 Task: Enable interaction limits for 3 days only for repository collaborators in the organization "Mark56771".
Action: Mouse moved to (1314, 101)
Screenshot: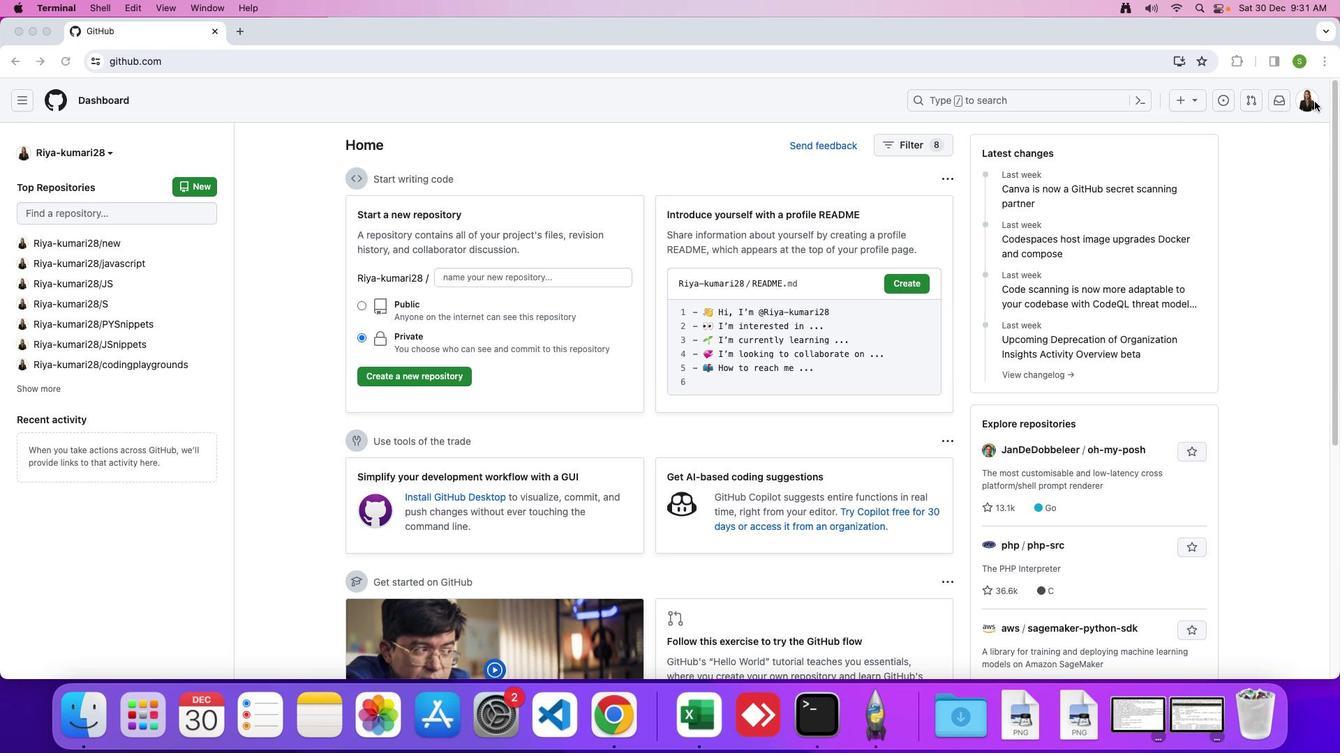 
Action: Mouse pressed left at (1314, 101)
Screenshot: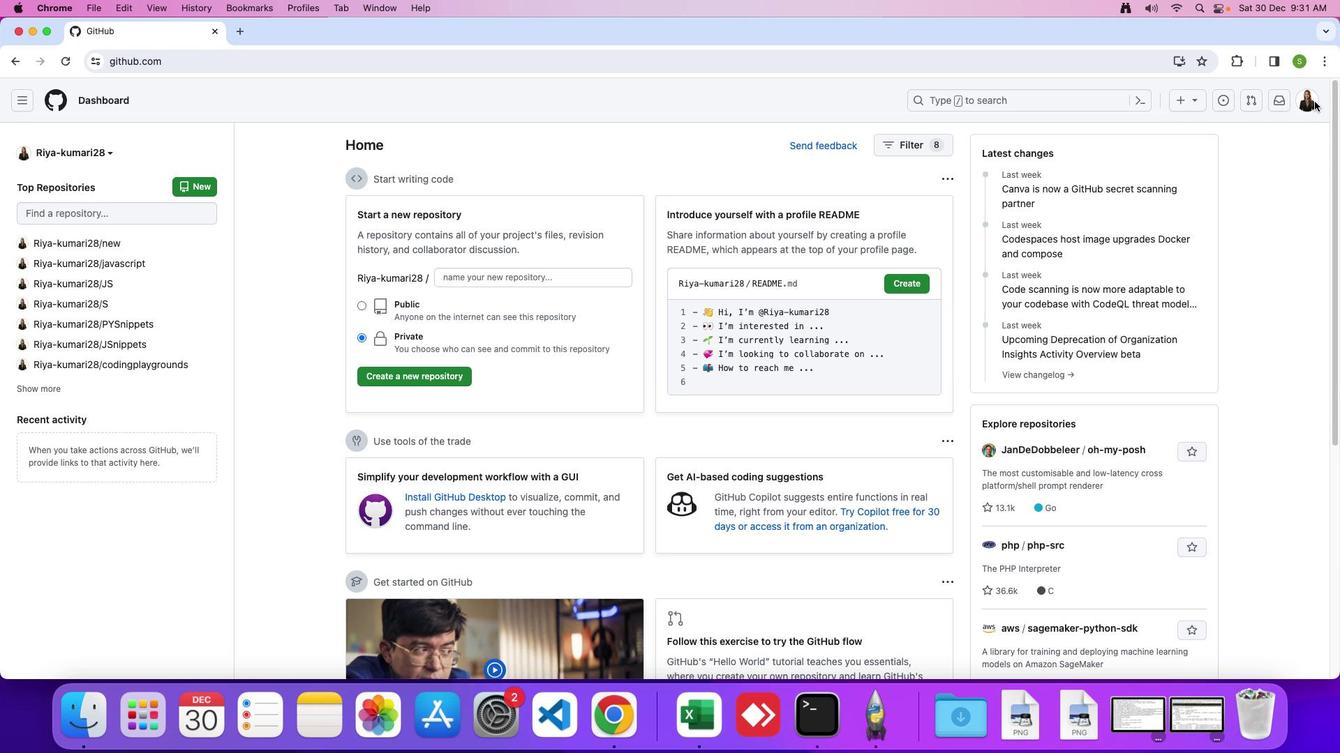 
Action: Mouse moved to (1310, 100)
Screenshot: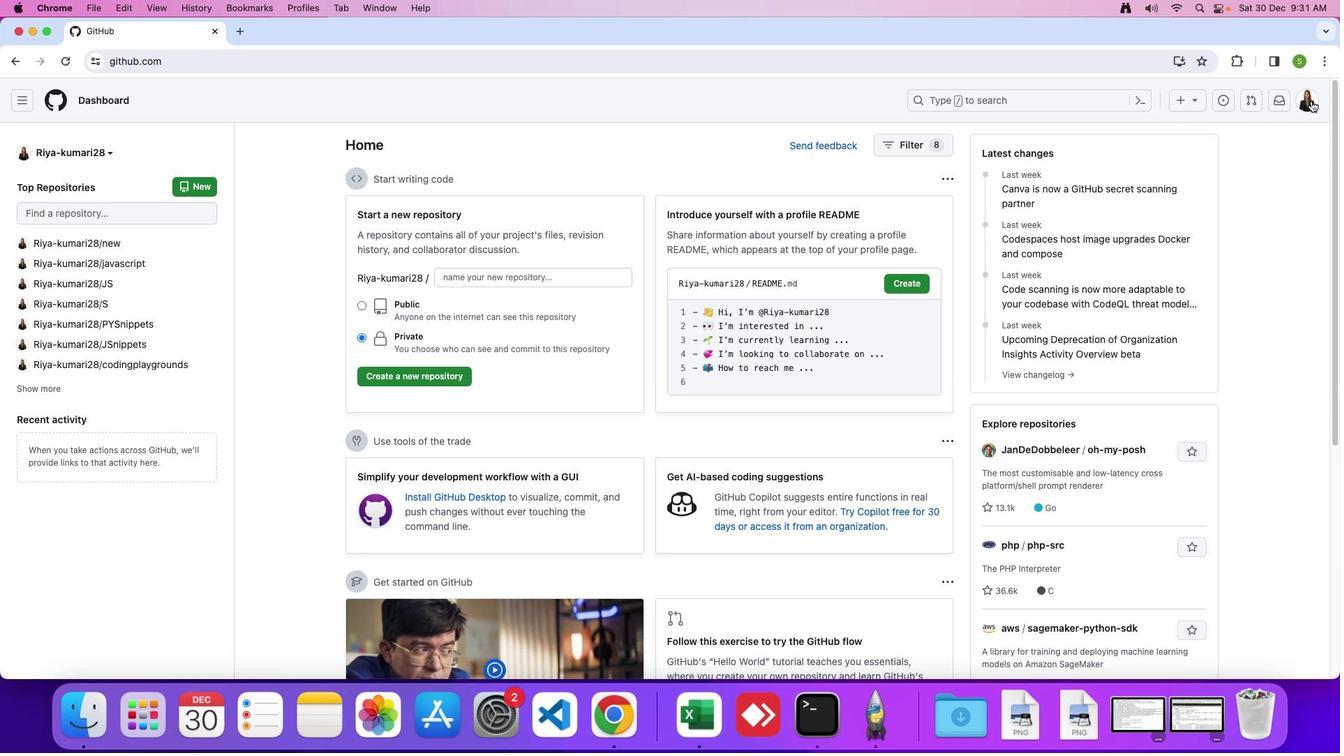 
Action: Mouse pressed left at (1310, 100)
Screenshot: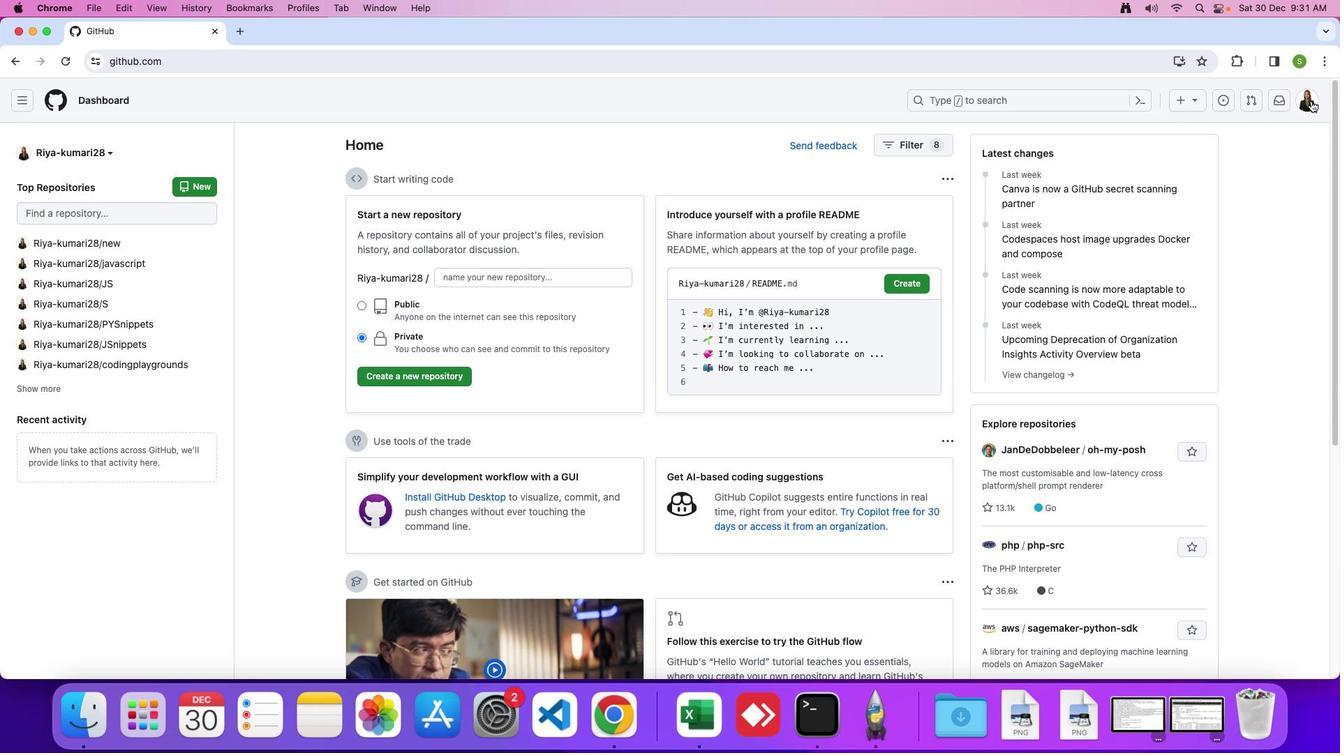 
Action: Mouse moved to (1205, 277)
Screenshot: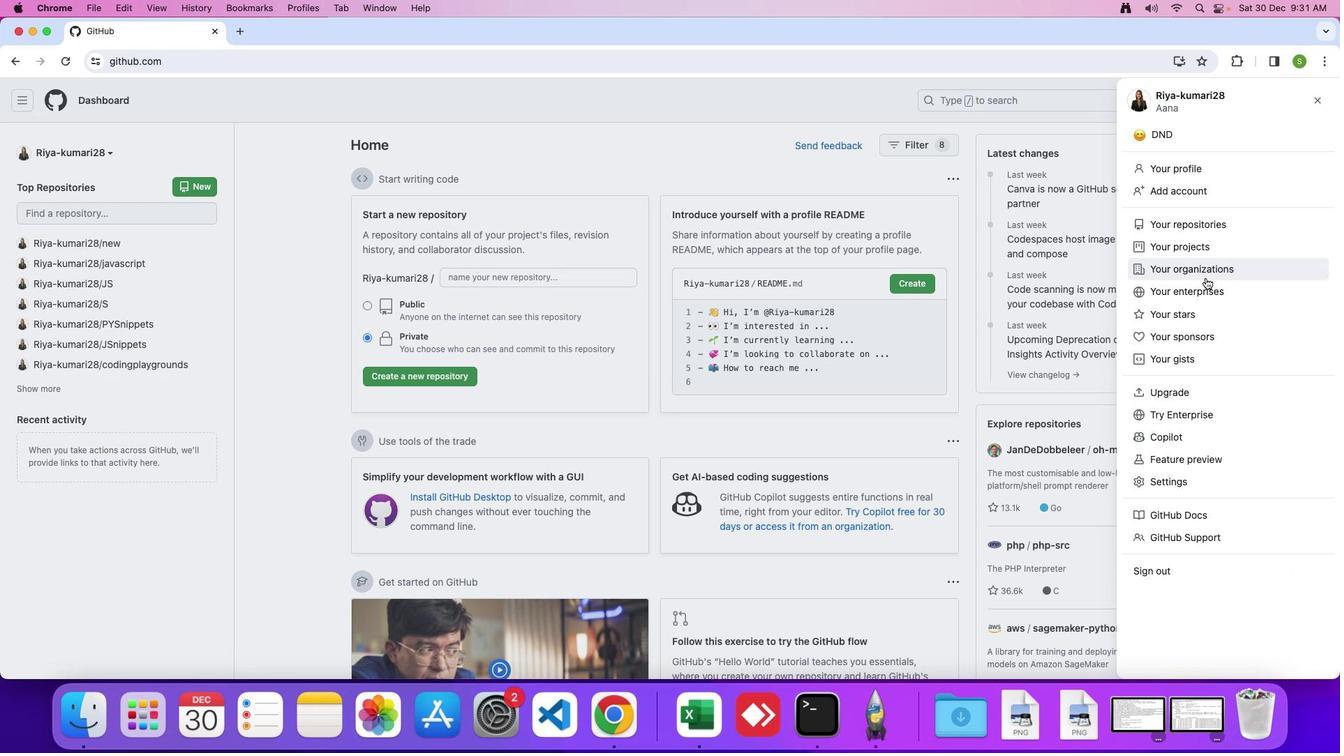 
Action: Mouse pressed left at (1205, 277)
Screenshot: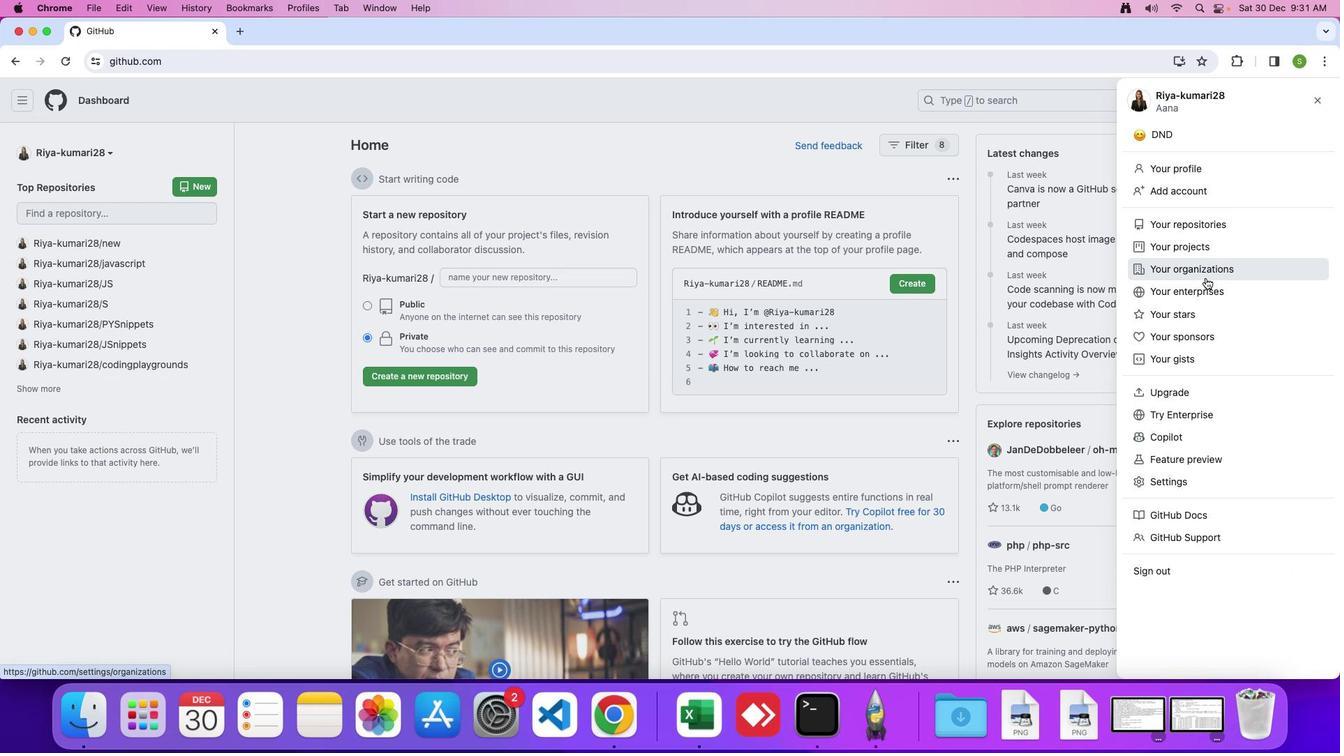 
Action: Mouse moved to (1014, 290)
Screenshot: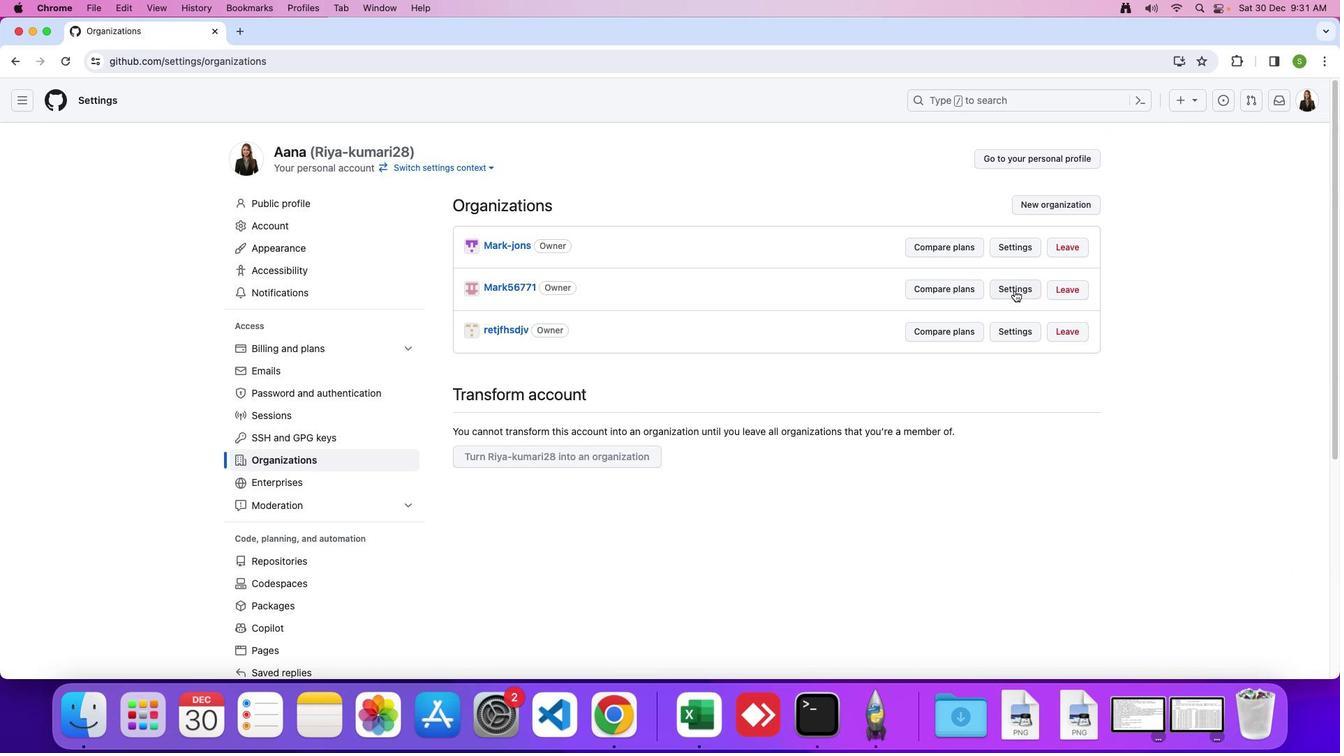 
Action: Mouse pressed left at (1014, 290)
Screenshot: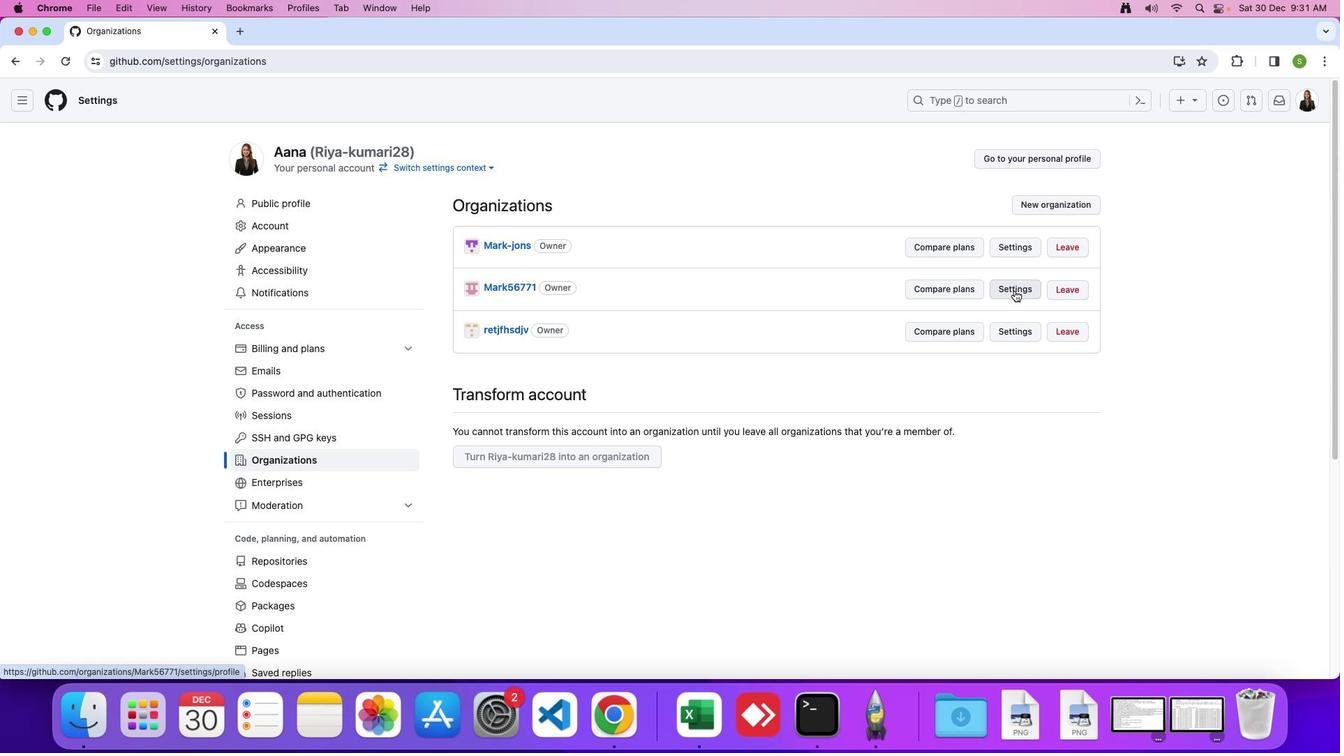 
Action: Mouse moved to (383, 370)
Screenshot: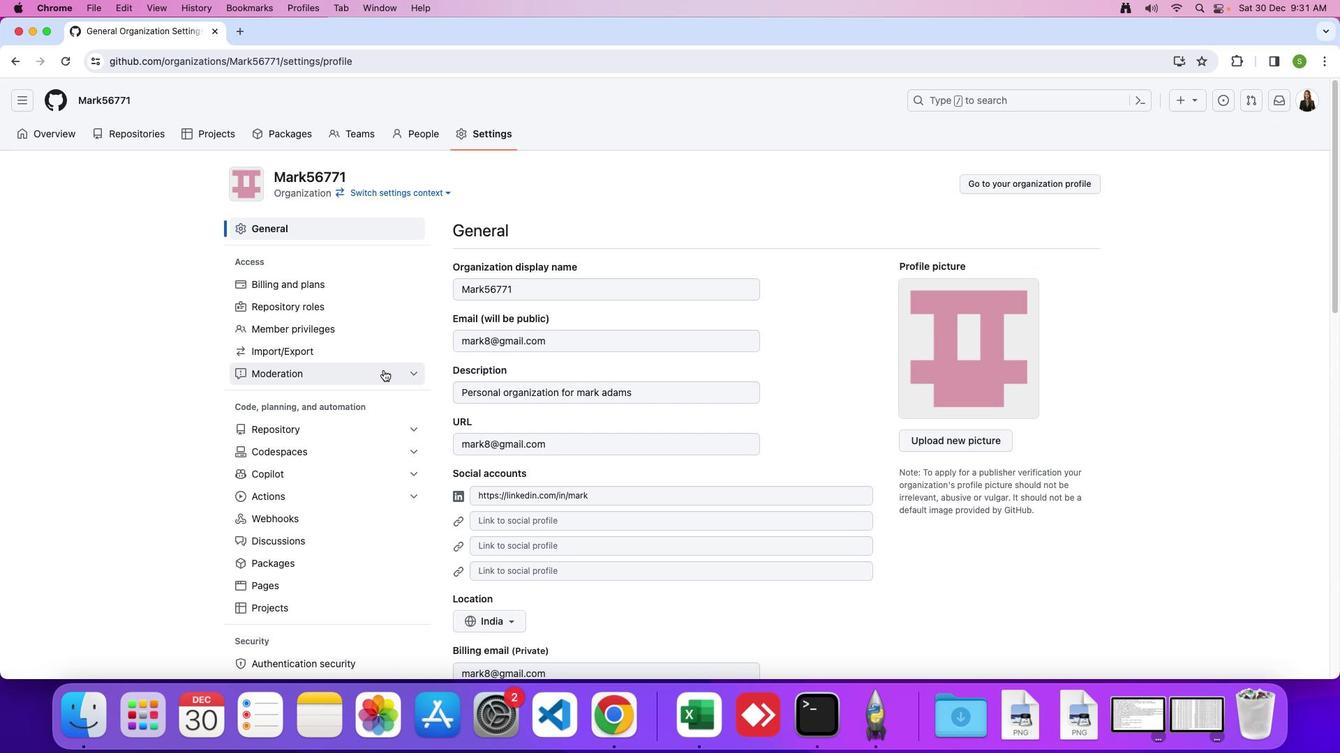 
Action: Mouse pressed left at (383, 370)
Screenshot: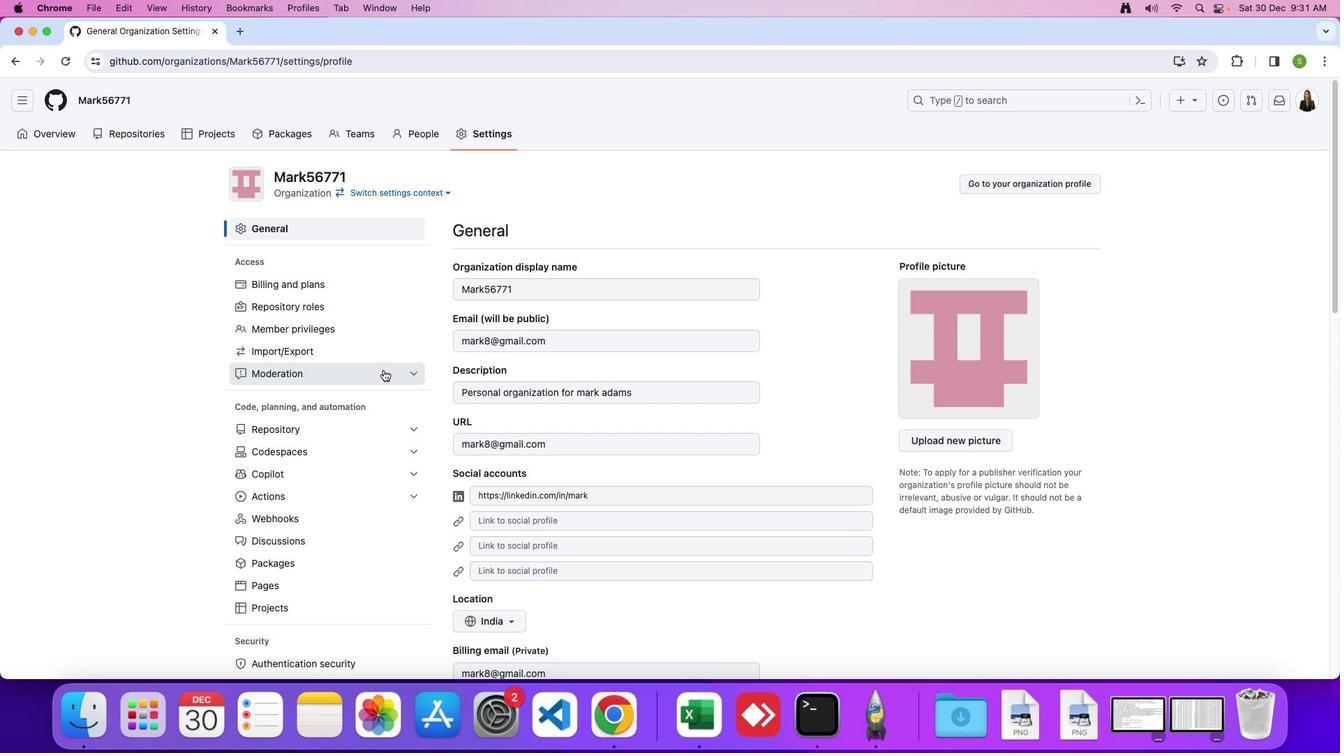 
Action: Mouse moved to (374, 423)
Screenshot: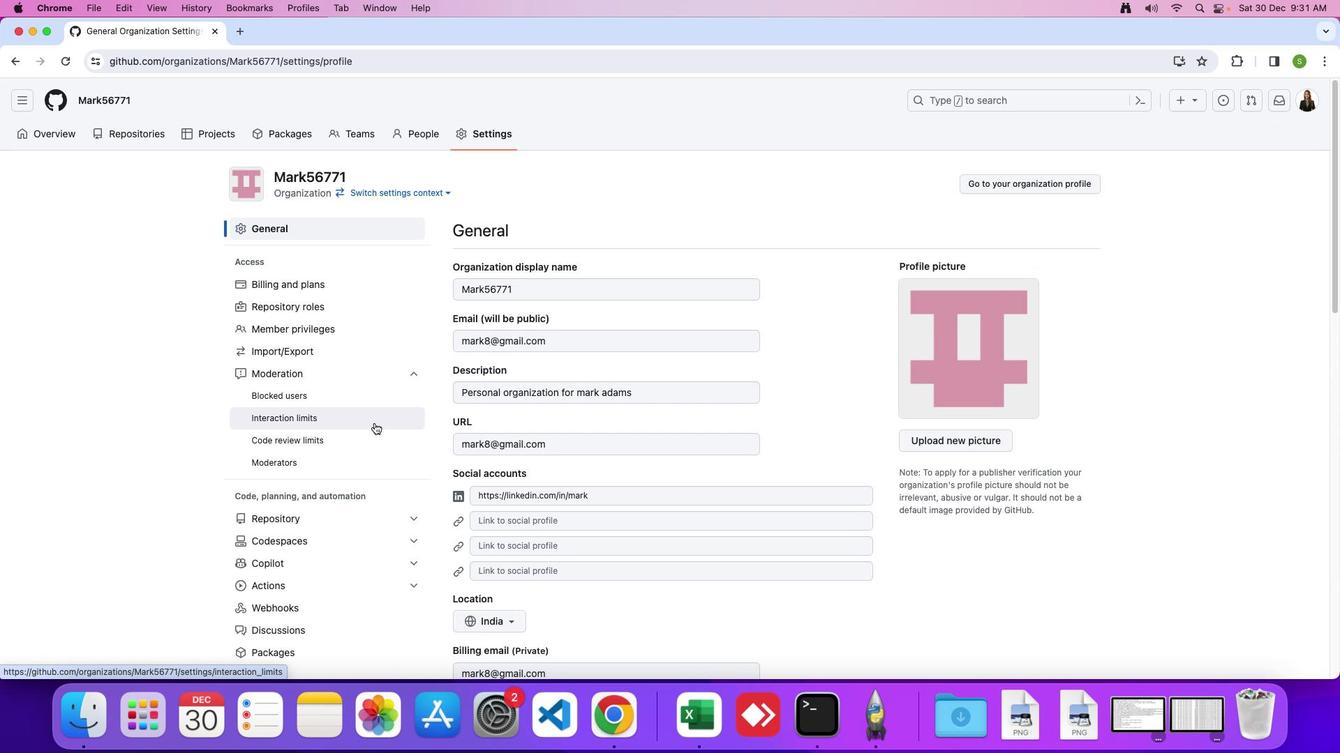 
Action: Mouse pressed left at (374, 423)
Screenshot: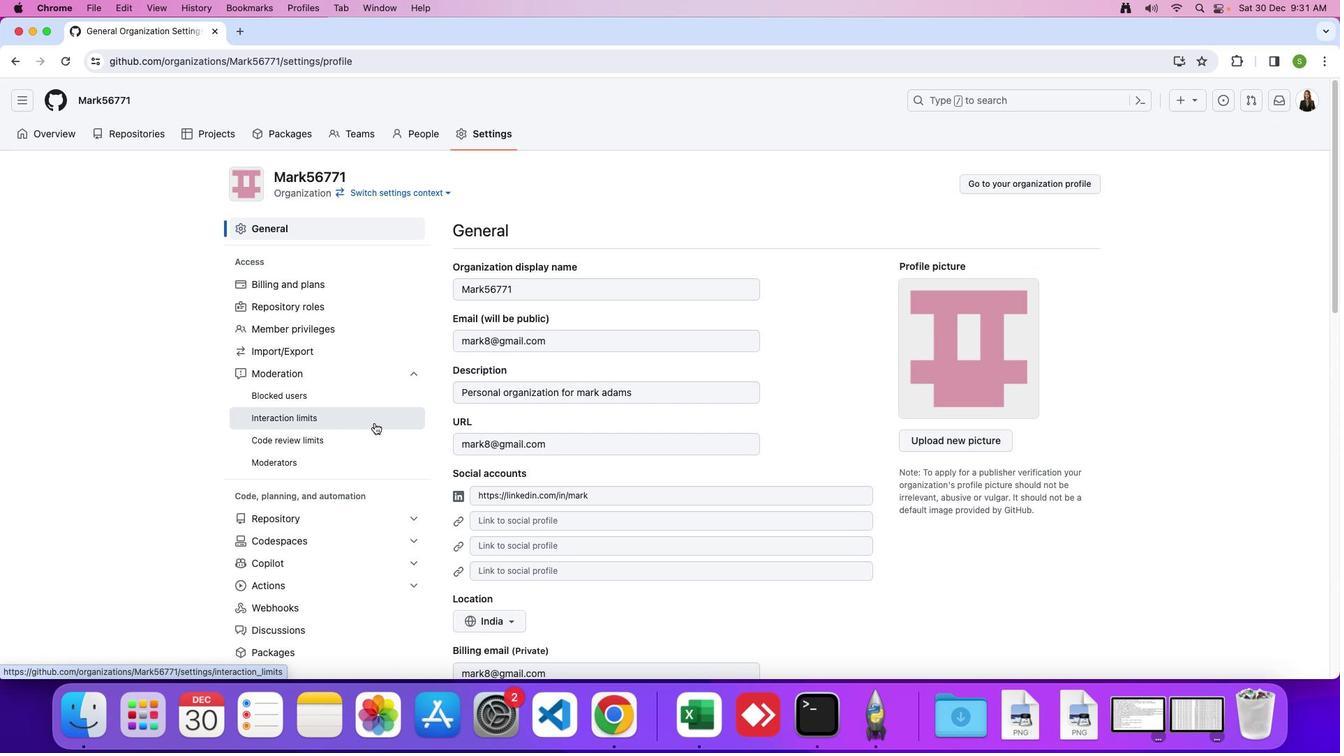 
Action: Mouse moved to (1062, 525)
Screenshot: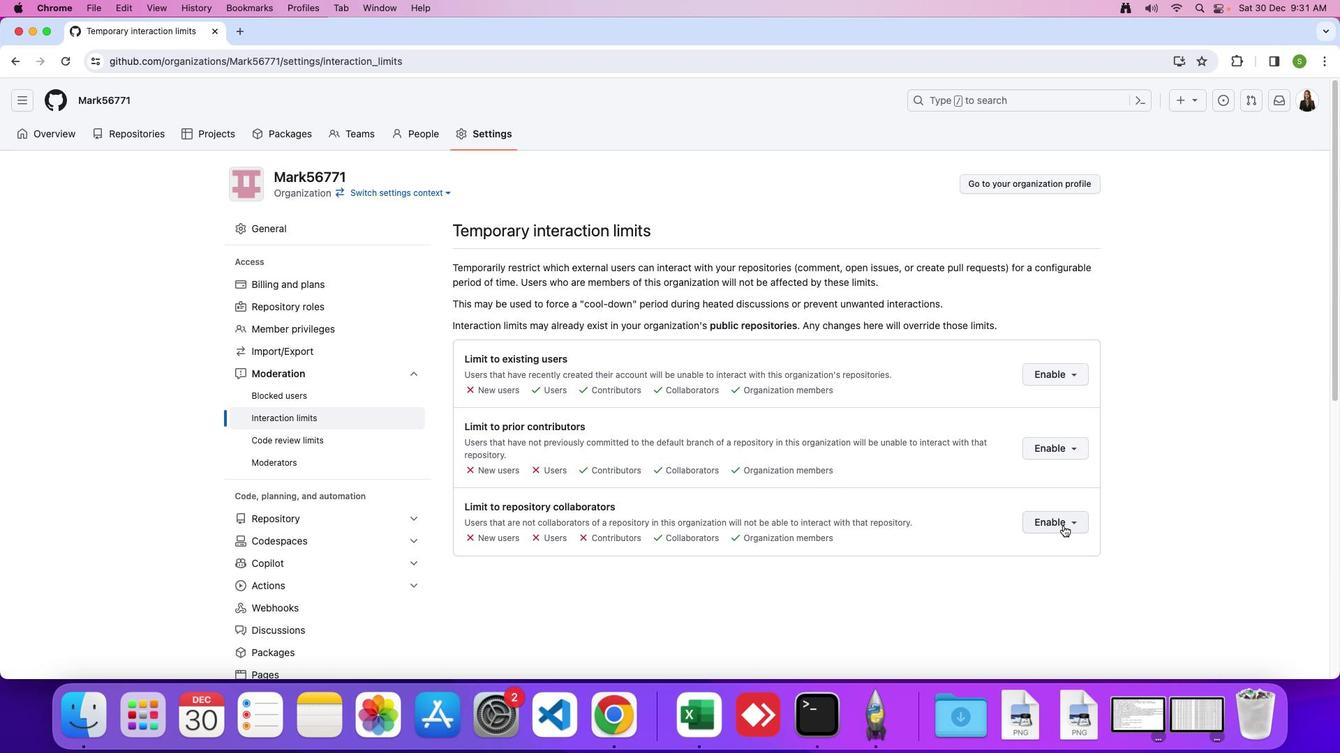 
Action: Mouse pressed left at (1062, 525)
Screenshot: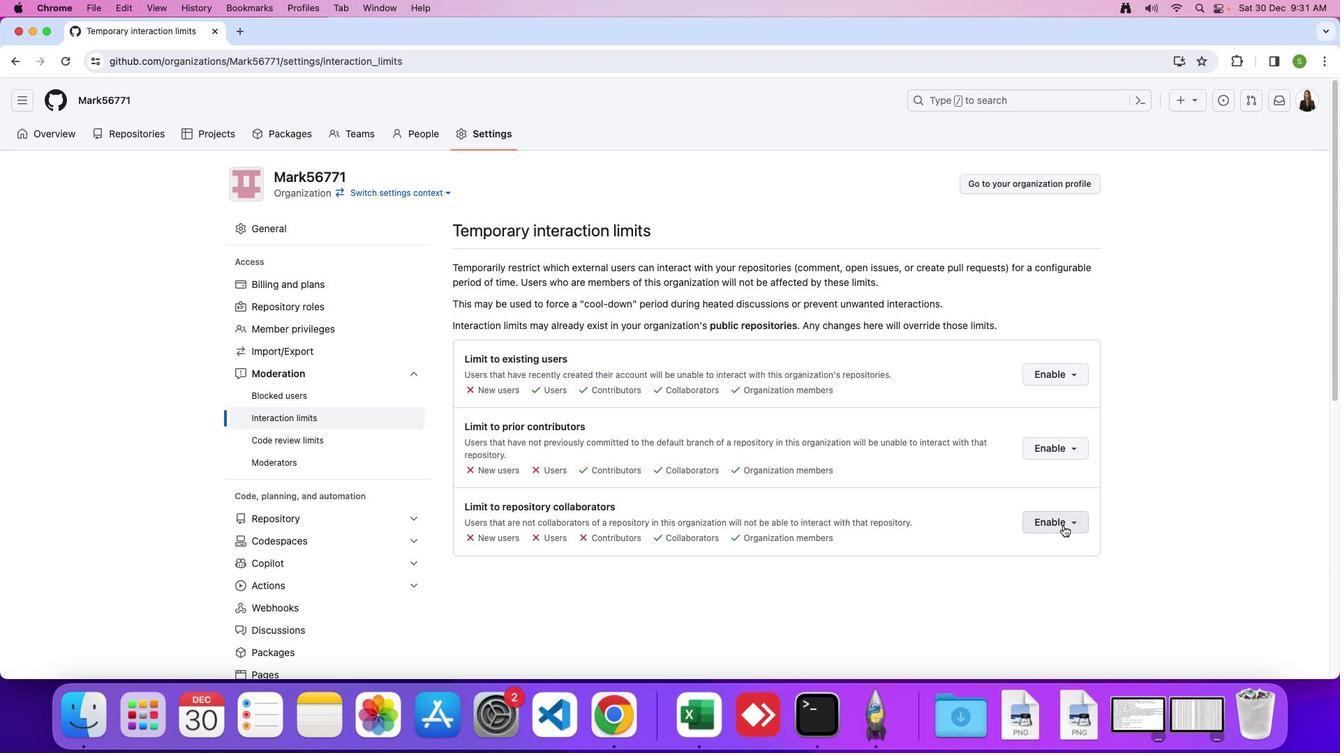 
Action: Mouse moved to (991, 597)
Screenshot: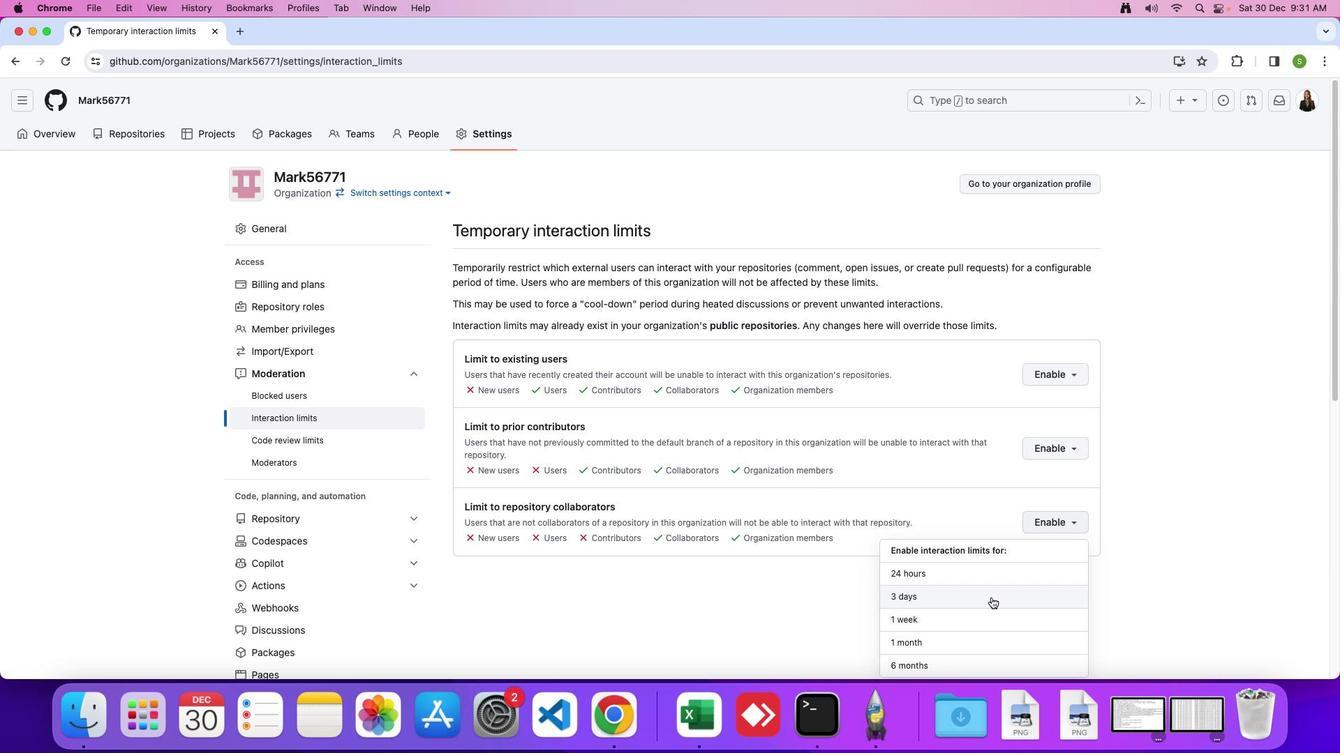
Action: Mouse pressed left at (991, 597)
Screenshot: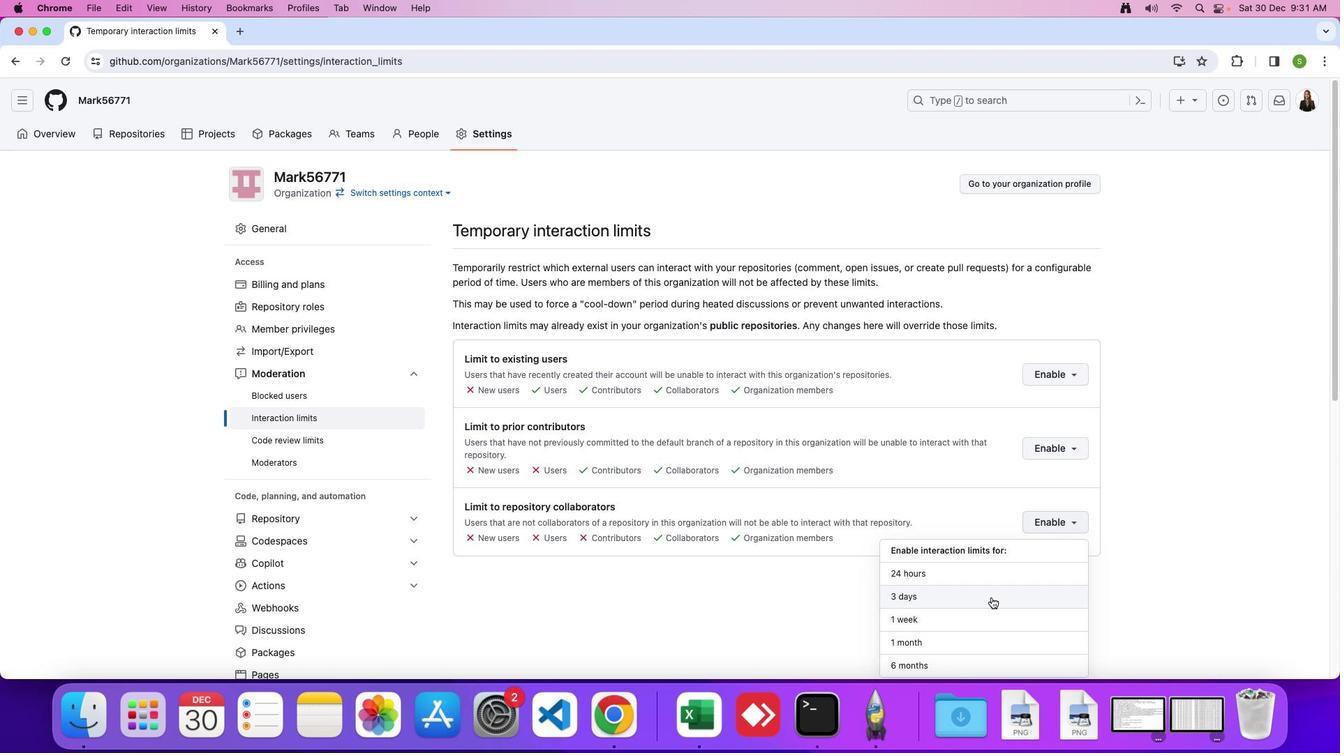 
